 Task: Share through email "Movie C.mp4" with resolution 960*540
Action: Mouse pressed left at (285, 245)
Screenshot: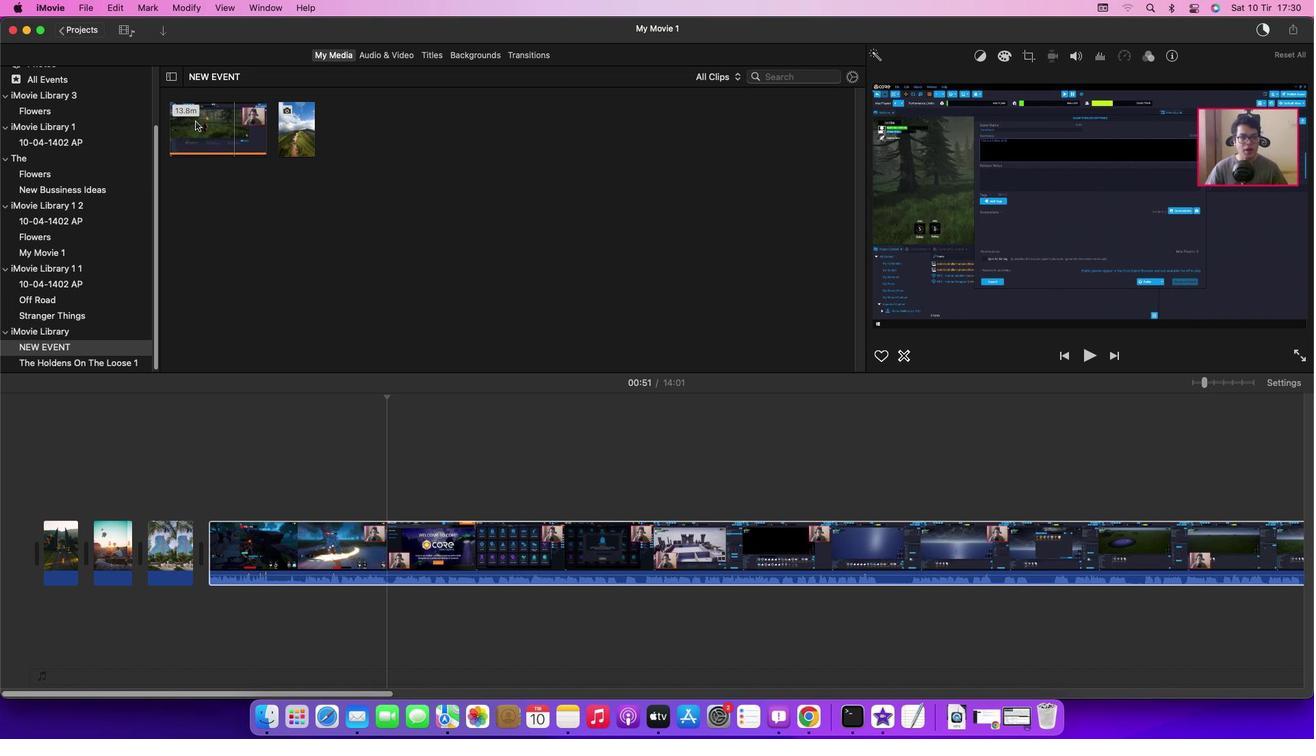 
Action: Mouse moved to (199, 126)
Screenshot: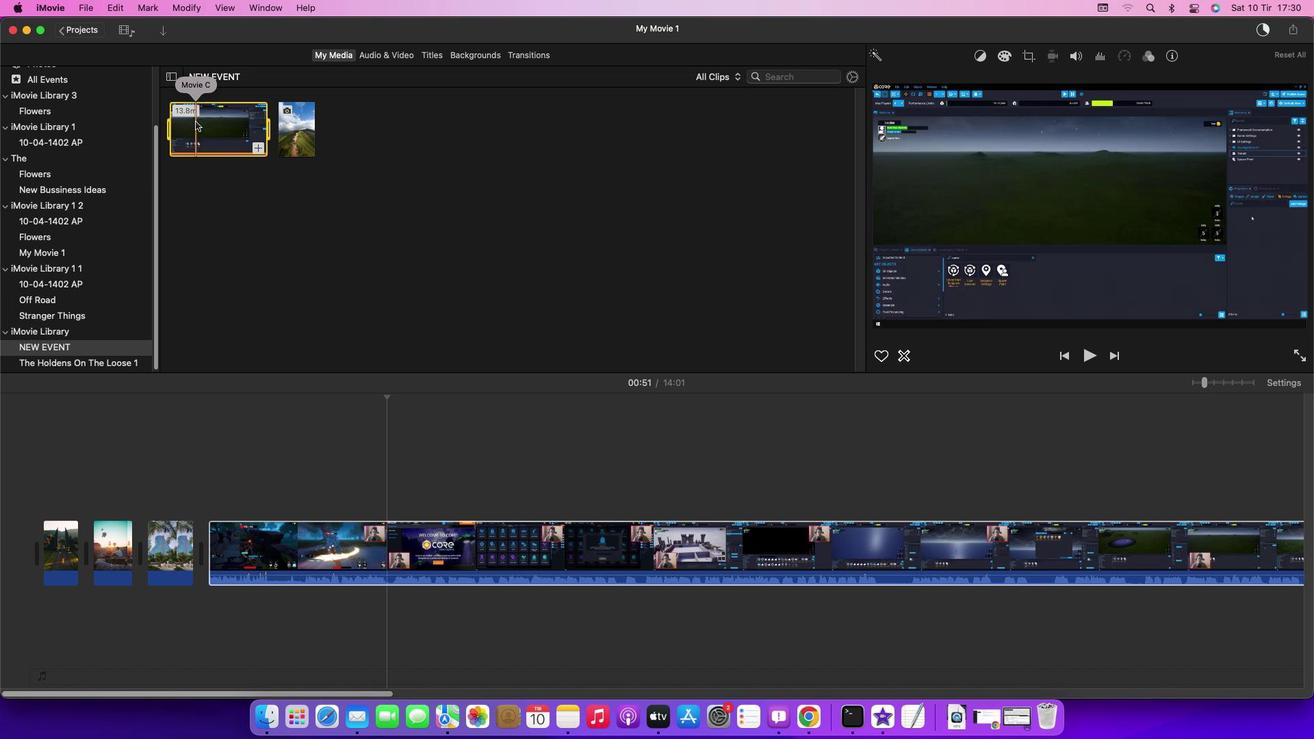 
Action: Mouse pressed left at (199, 126)
Screenshot: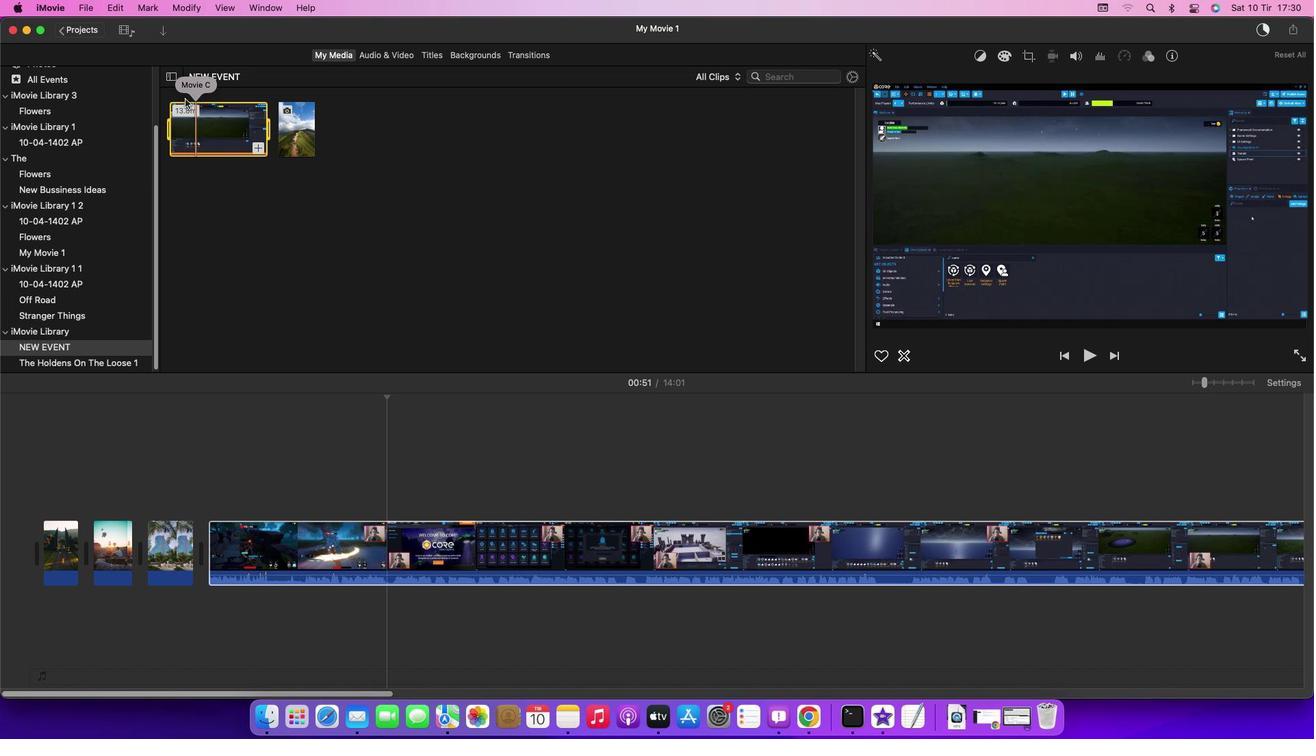 
Action: Mouse moved to (81, 14)
Screenshot: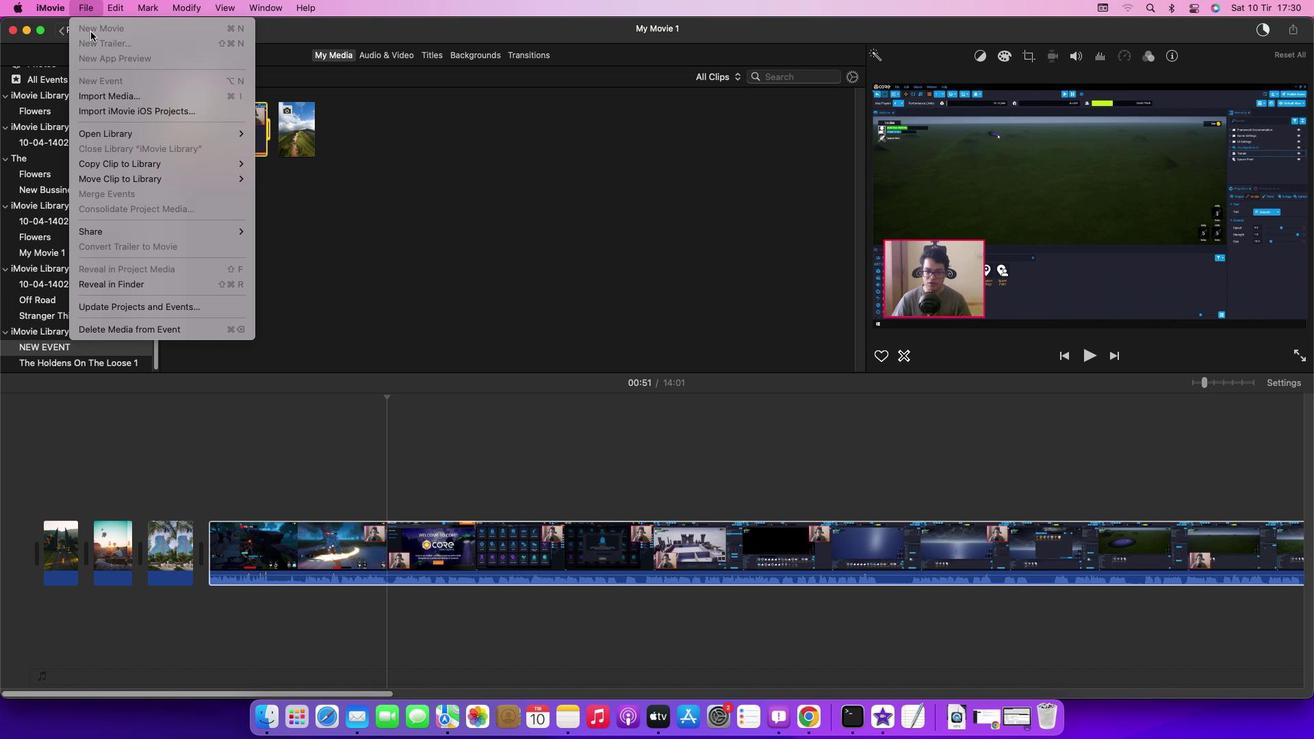 
Action: Mouse pressed left at (81, 14)
Screenshot: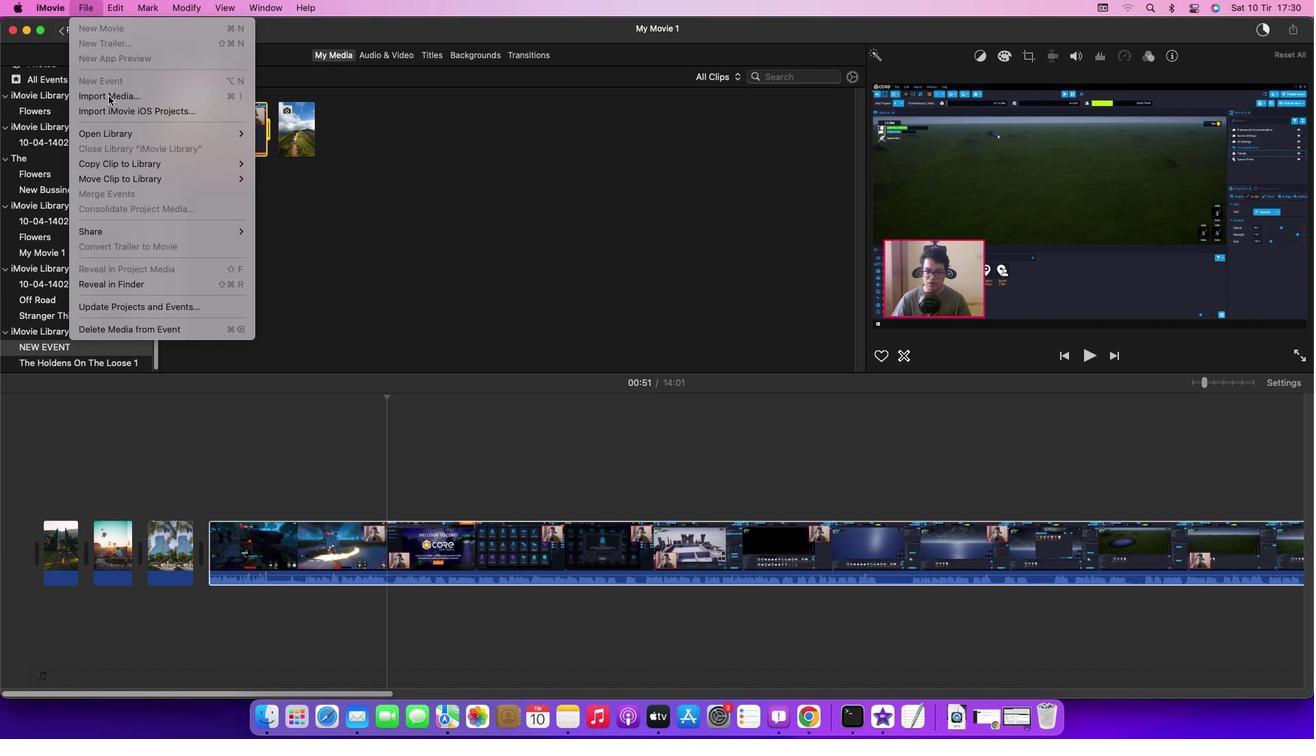 
Action: Mouse moved to (281, 242)
Screenshot: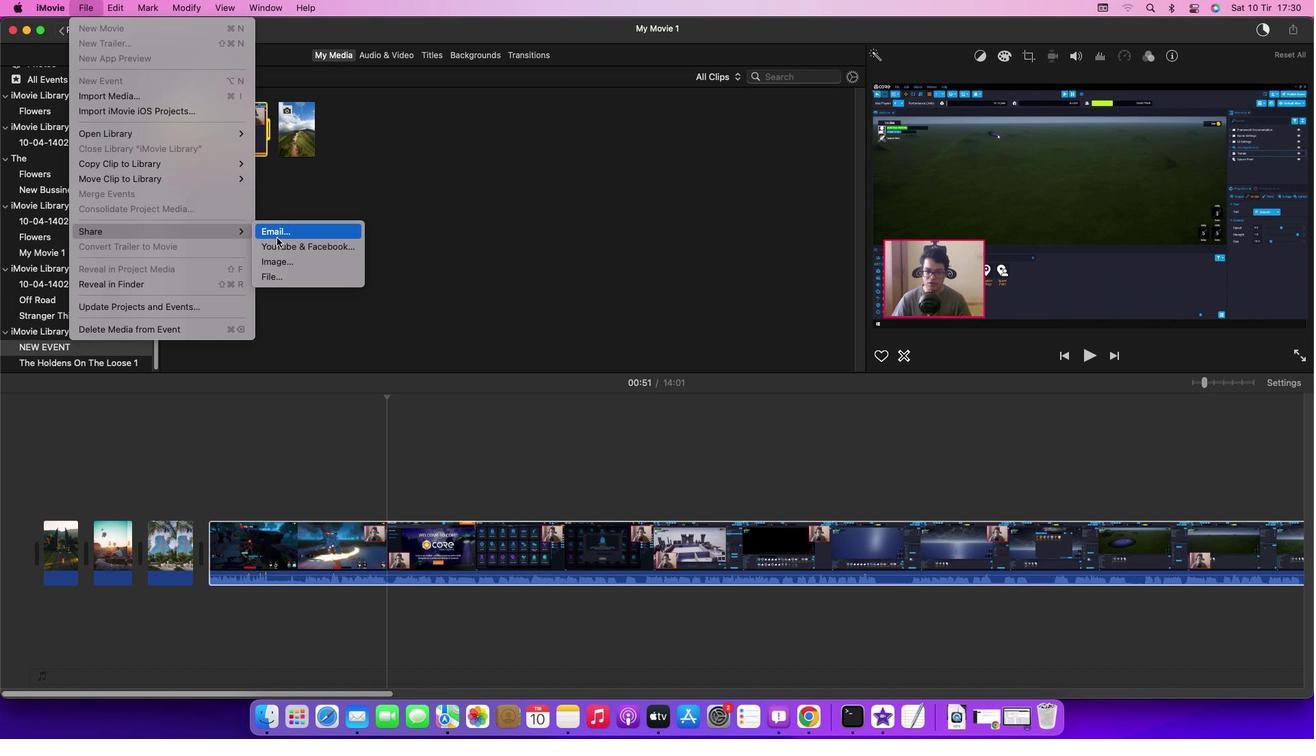 
Action: Mouse pressed left at (281, 242)
Screenshot: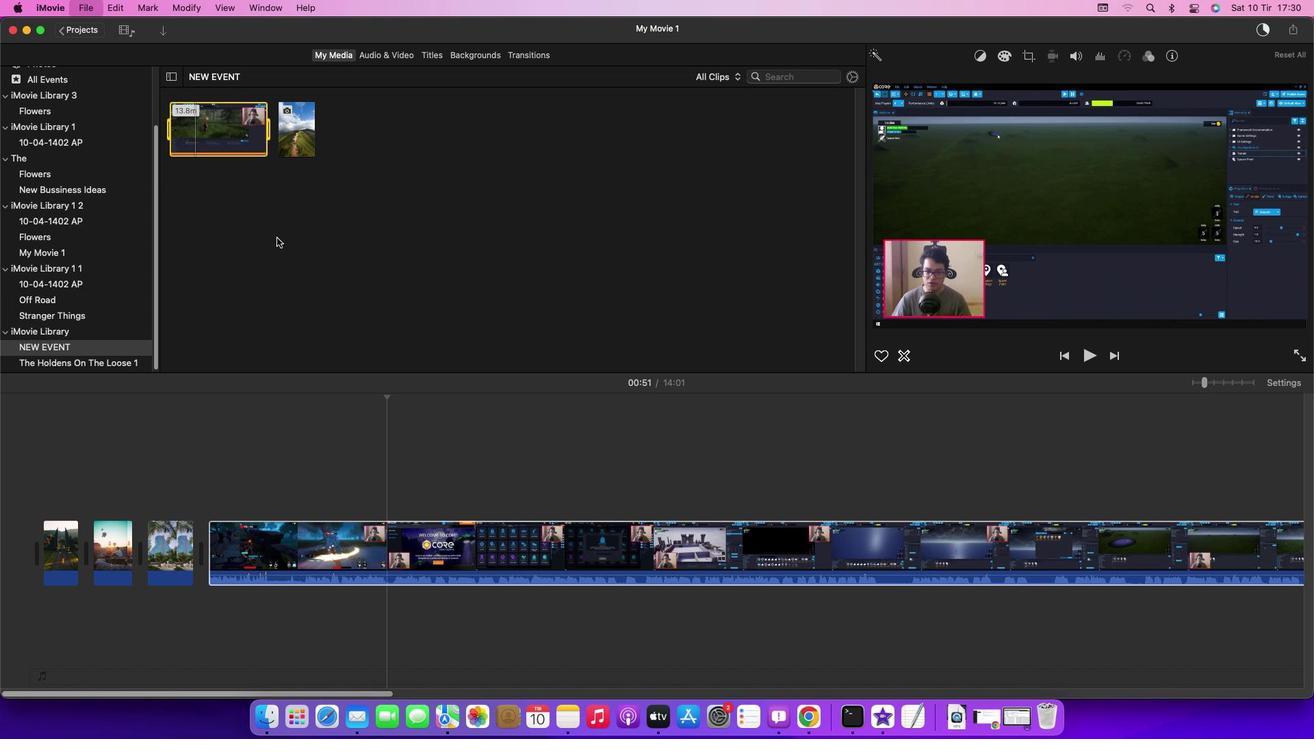 
Action: Mouse moved to (771, 219)
Screenshot: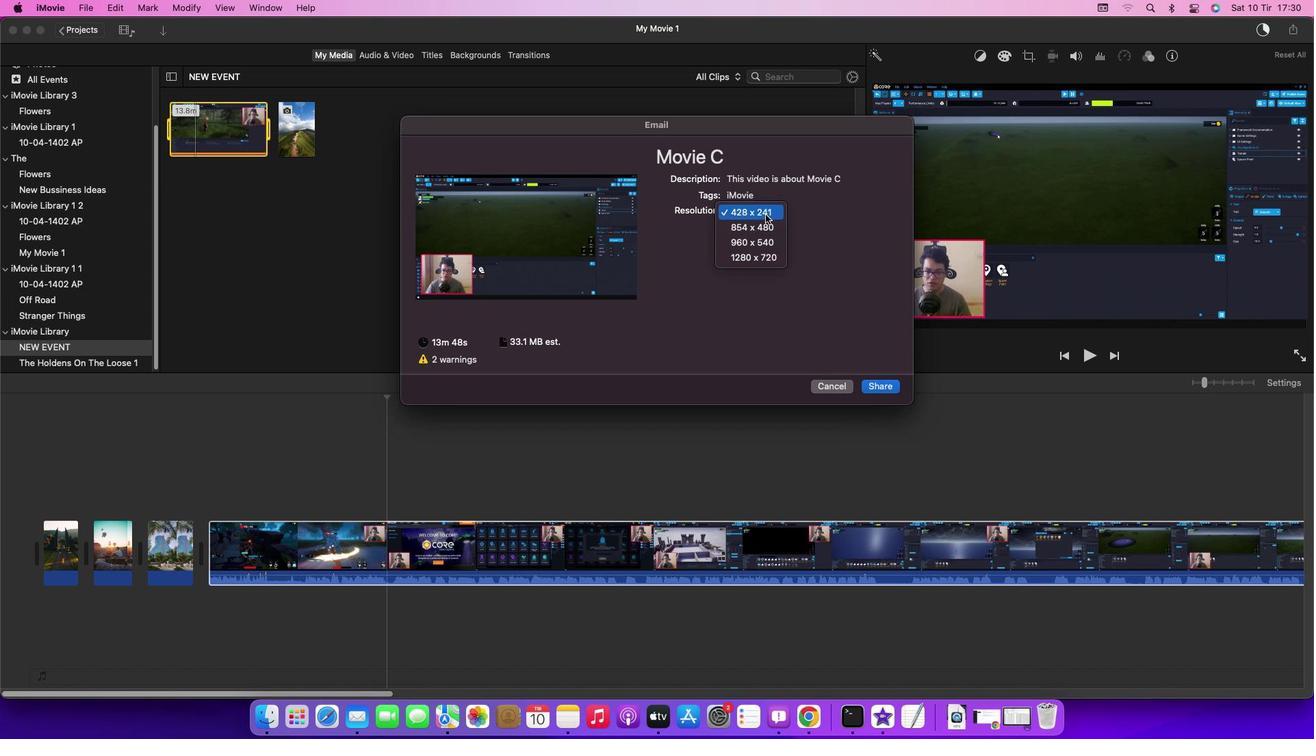 
Action: Mouse pressed left at (771, 219)
Screenshot: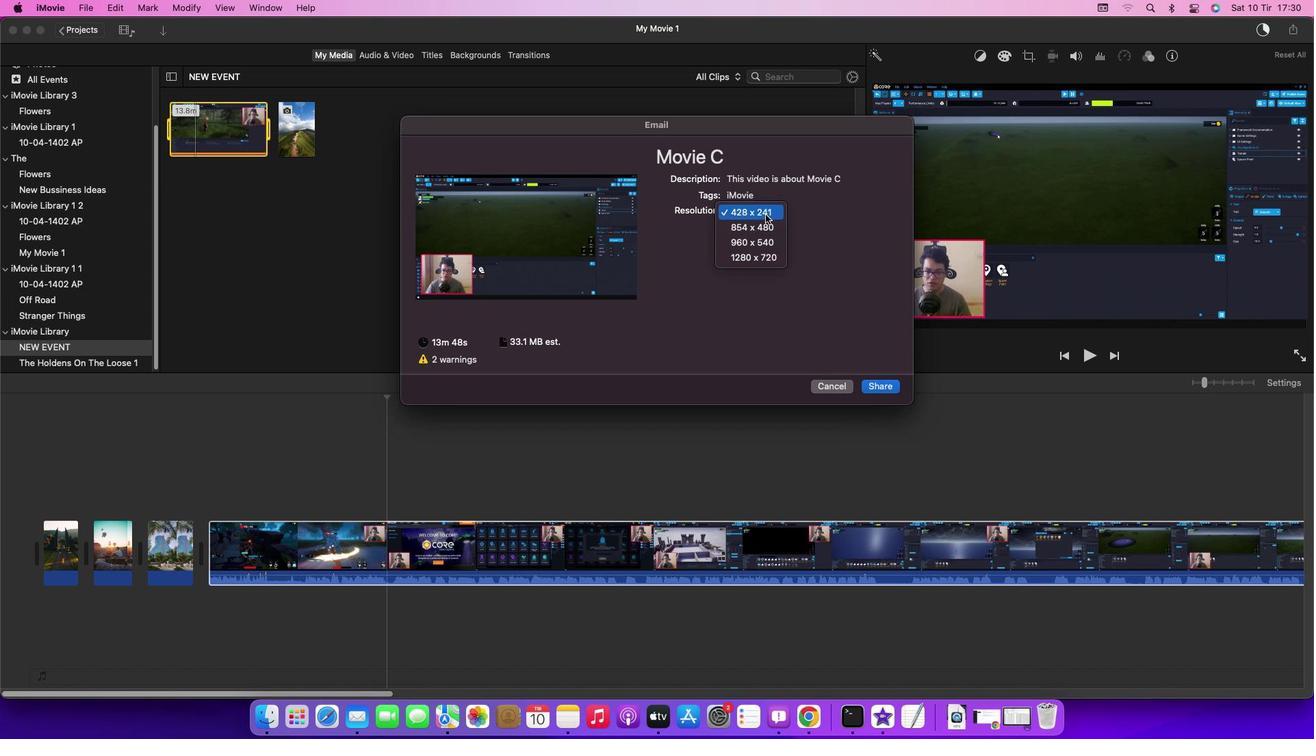 
Action: Mouse moved to (773, 245)
Screenshot: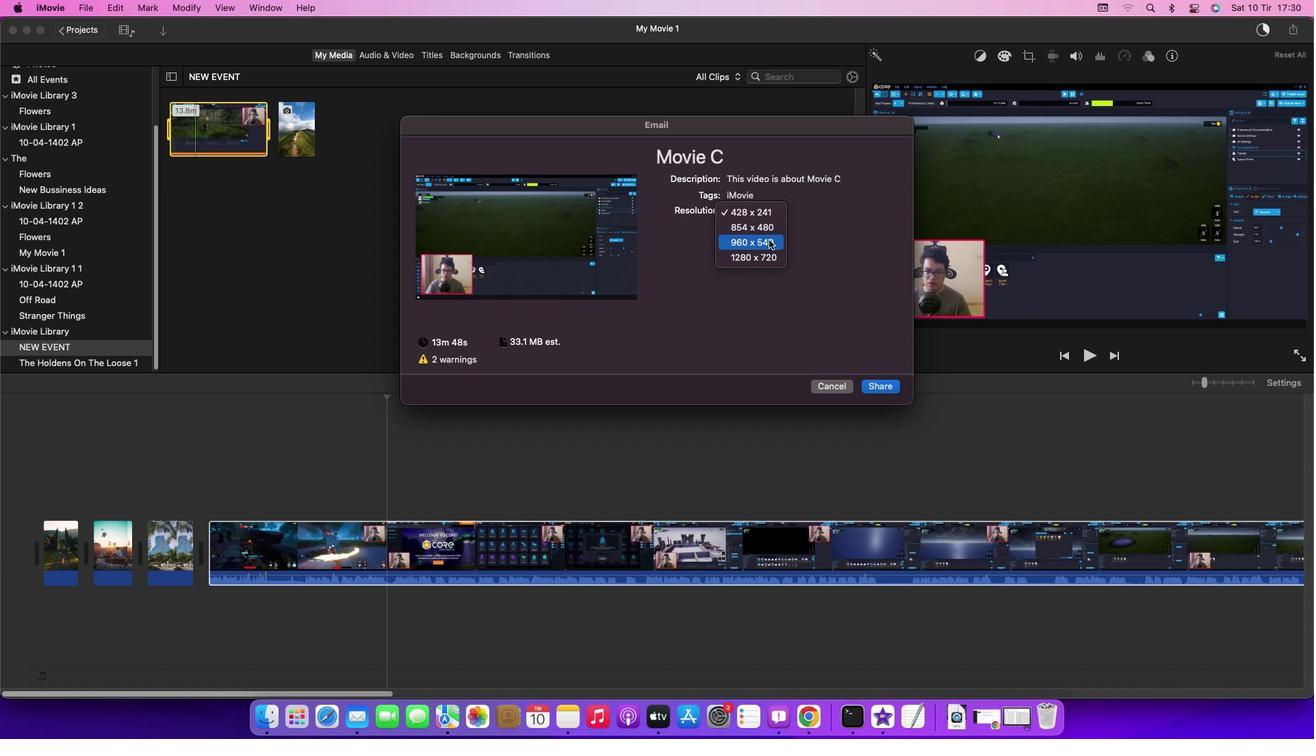 
Action: Mouse pressed left at (773, 245)
Screenshot: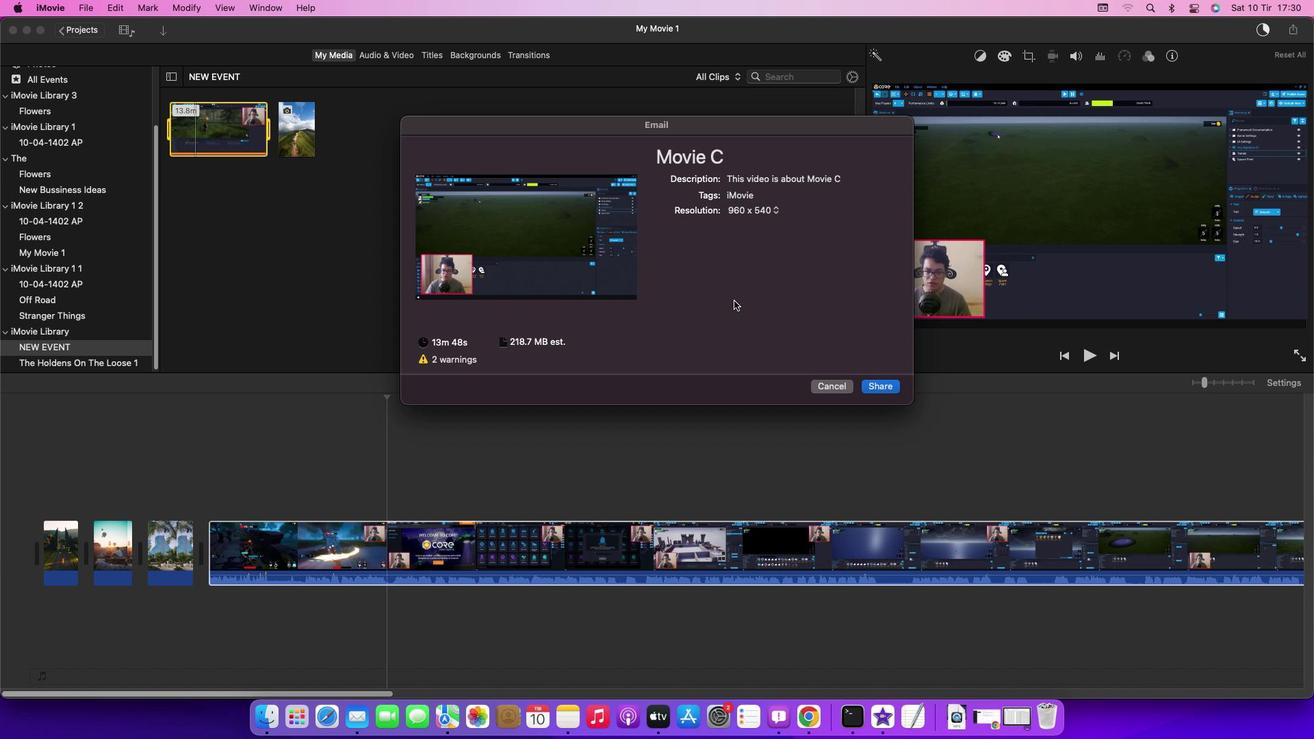 
Action: Mouse moved to (735, 308)
Screenshot: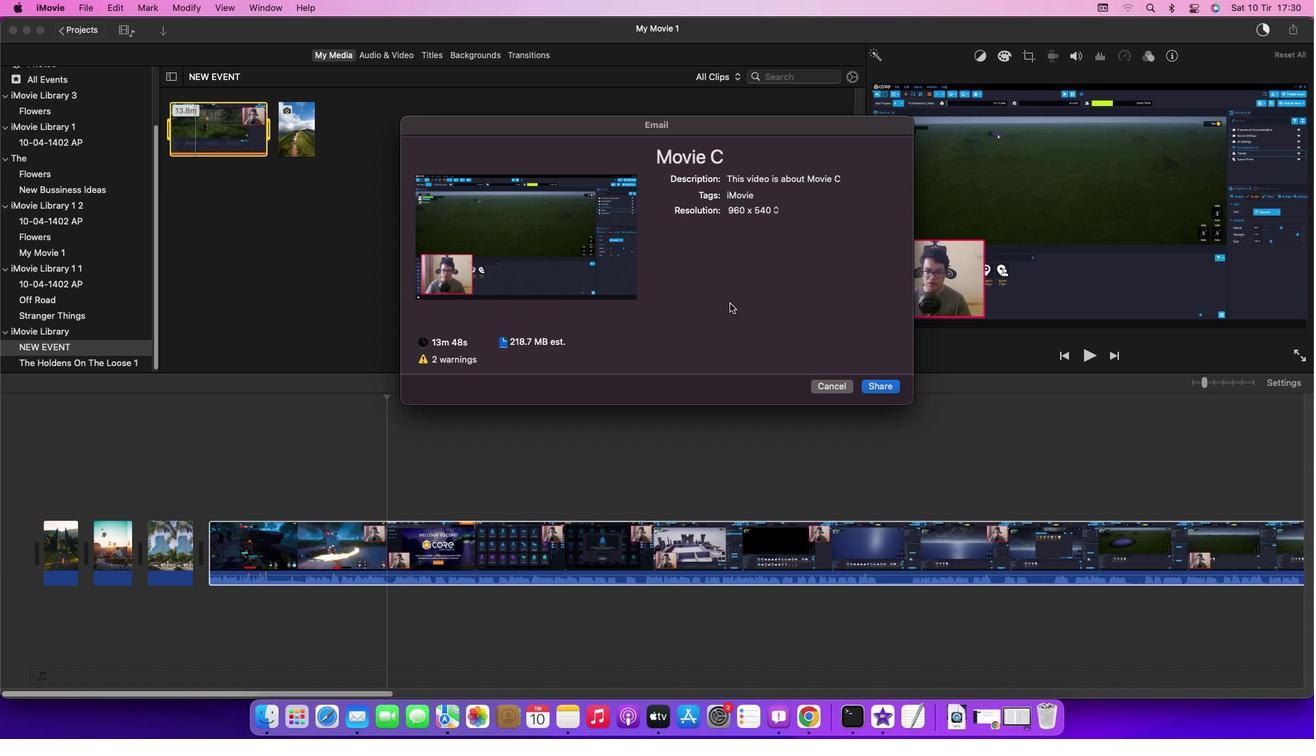 
